Task: Add a condition where "Status category is not Closed" in unsolved tickets in your groups.
Action: Mouse moved to (530, 442)
Screenshot: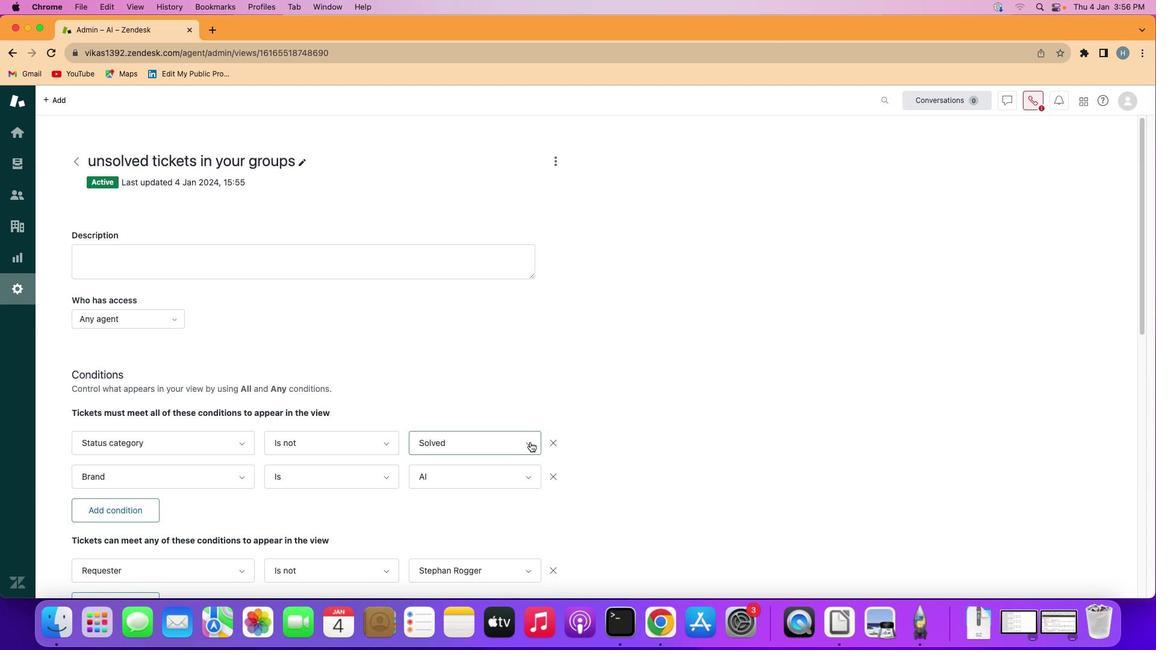 
Action: Mouse pressed left at (530, 442)
Screenshot: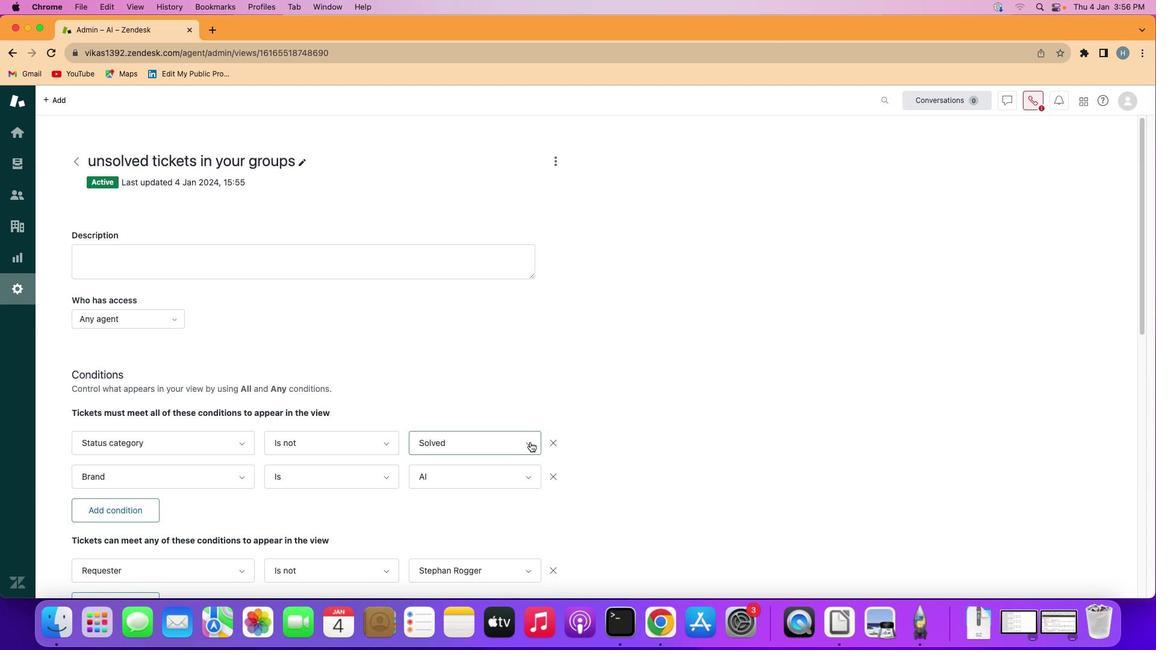 
Action: Mouse moved to (488, 568)
Screenshot: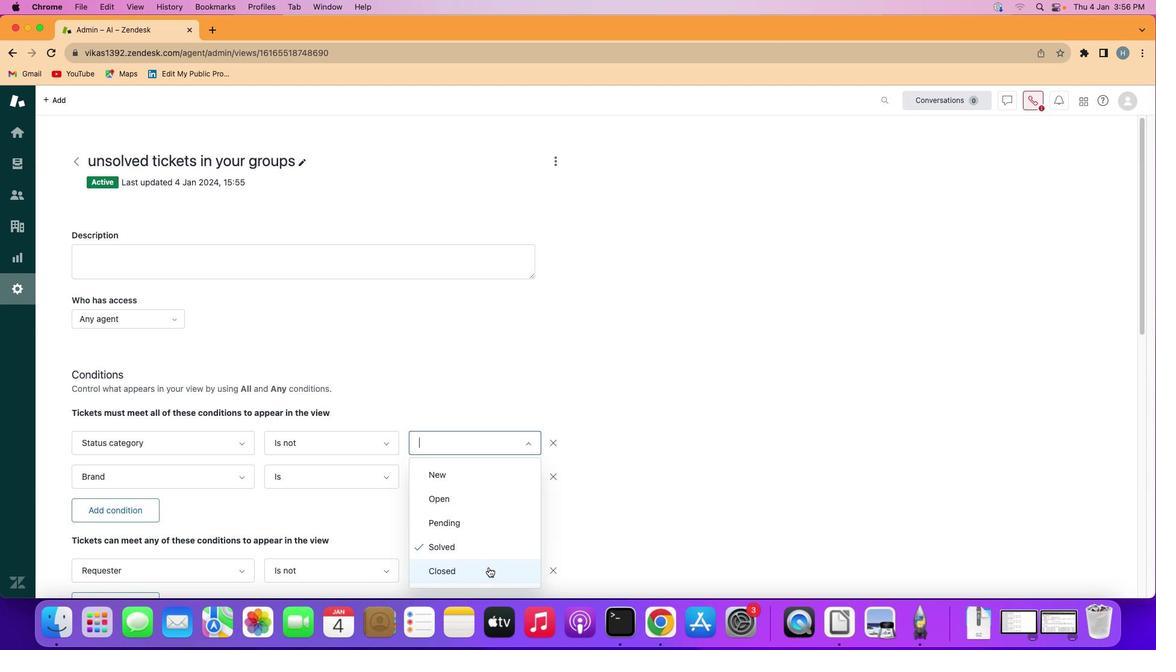 
Action: Mouse pressed left at (488, 568)
Screenshot: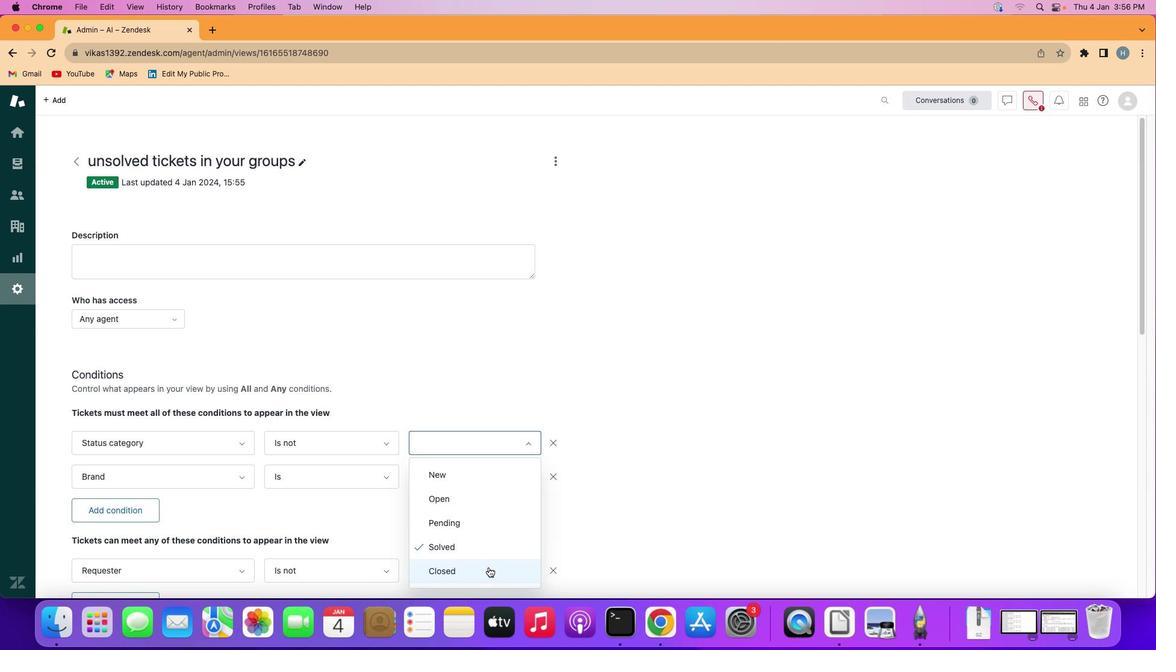 
Action: Mouse moved to (497, 516)
Screenshot: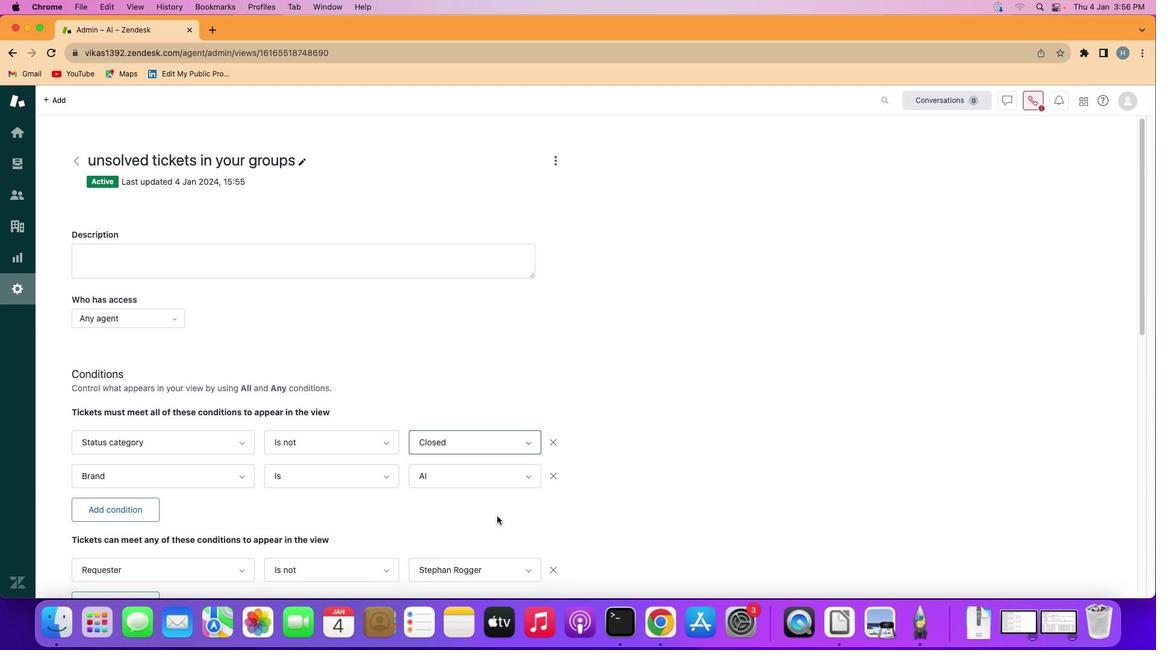 
Action: Mouse scrolled (497, 516) with delta (0, 0)
Screenshot: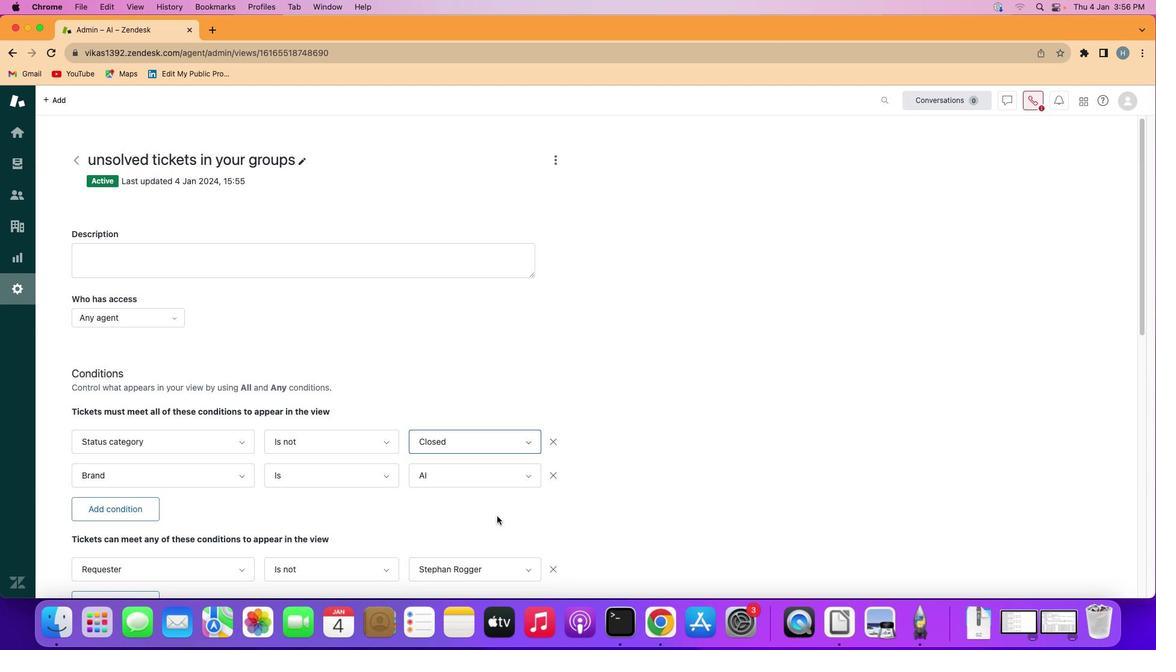 
Action: Mouse scrolled (497, 516) with delta (0, 0)
Screenshot: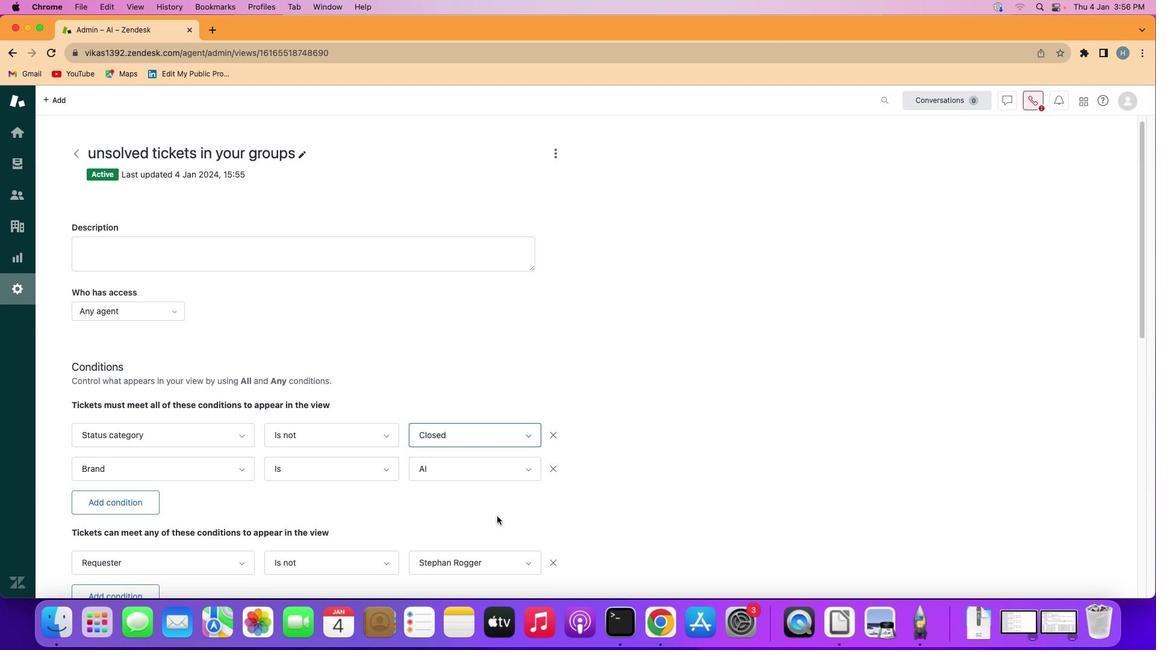 
Action: Mouse scrolled (497, 516) with delta (0, 0)
Screenshot: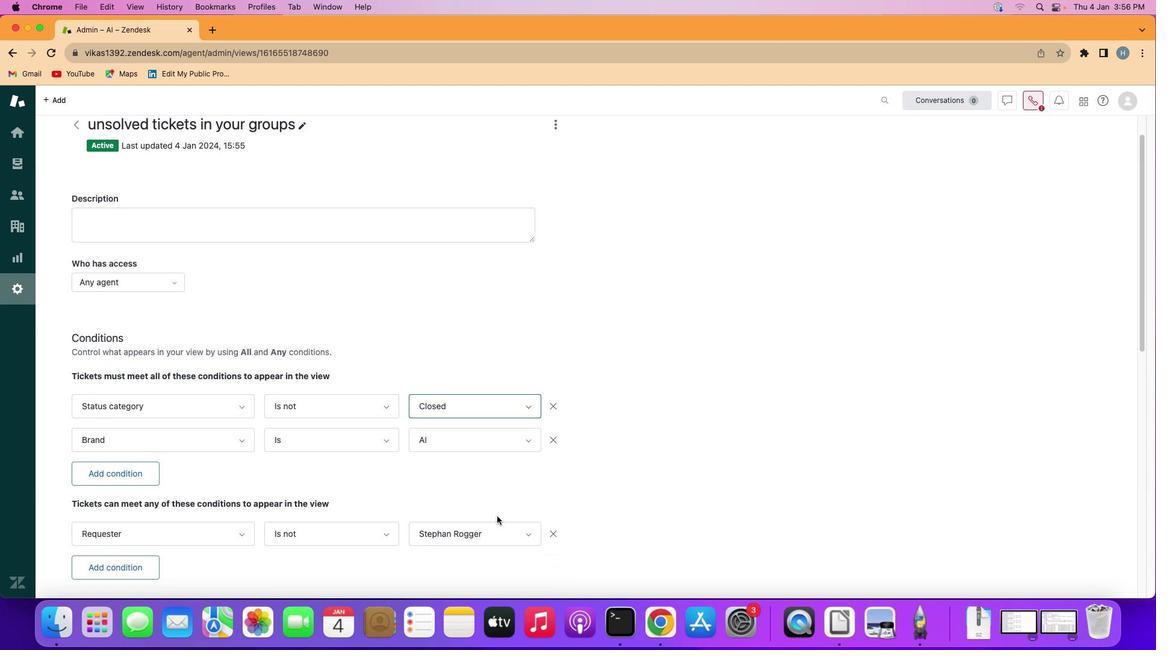 
Action: Mouse scrolled (497, 516) with delta (0, 0)
Screenshot: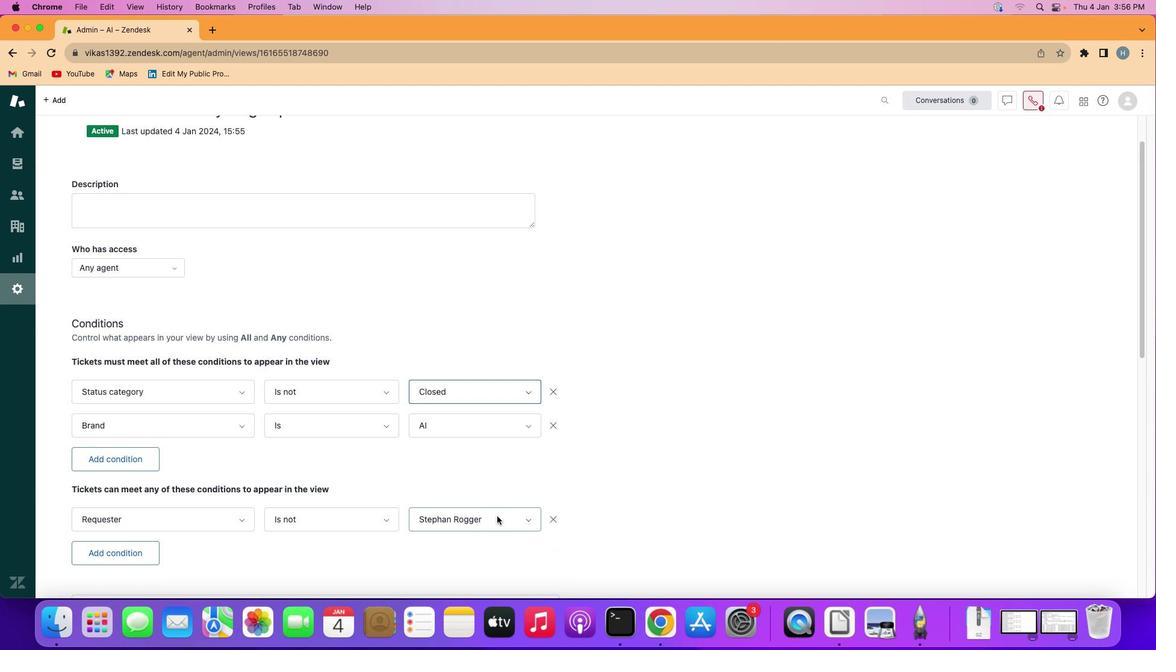 
Action: Mouse scrolled (497, 516) with delta (0, 1)
Screenshot: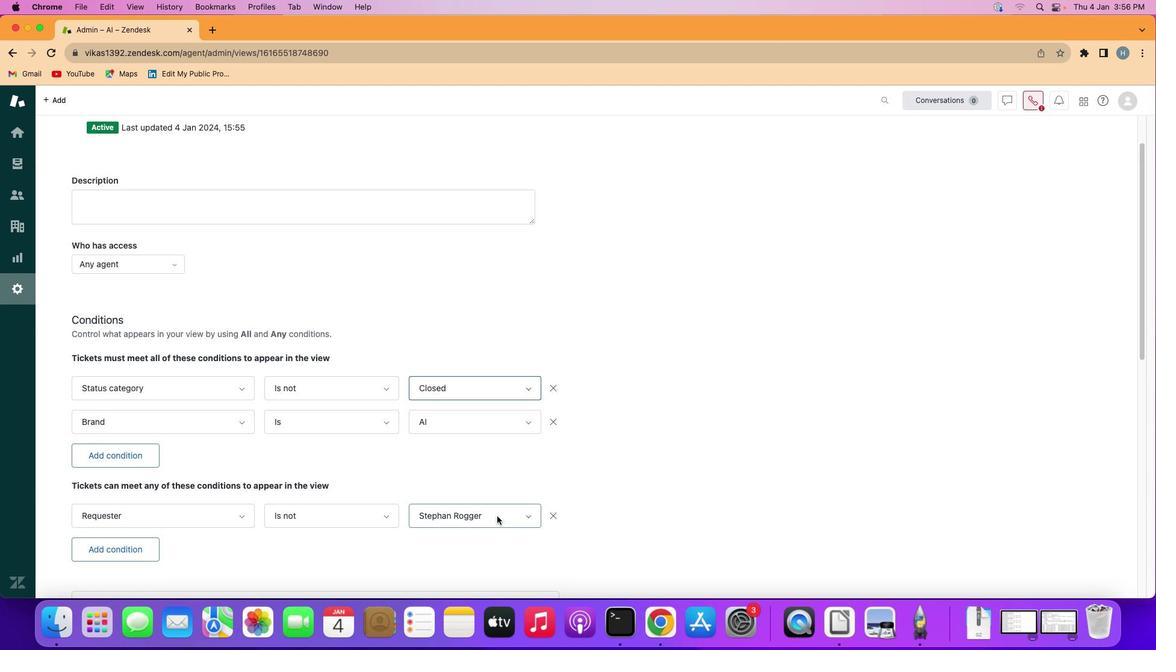
Action: Mouse scrolled (497, 516) with delta (0, -1)
Screenshot: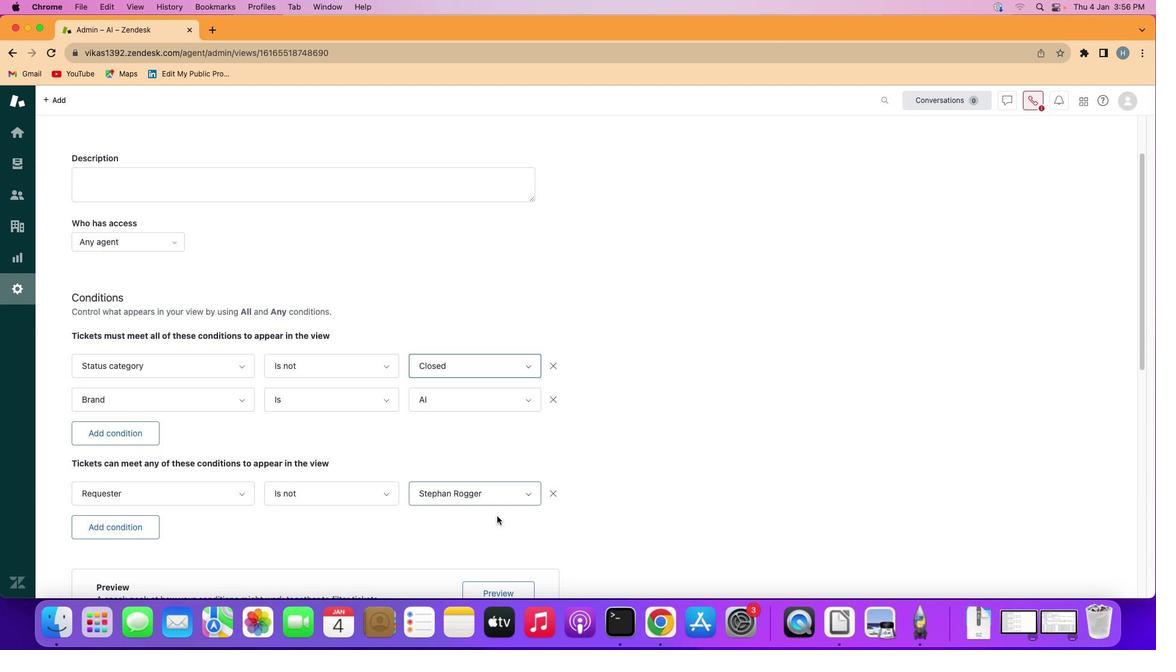 
Action: Mouse scrolled (497, 516) with delta (0, -1)
Screenshot: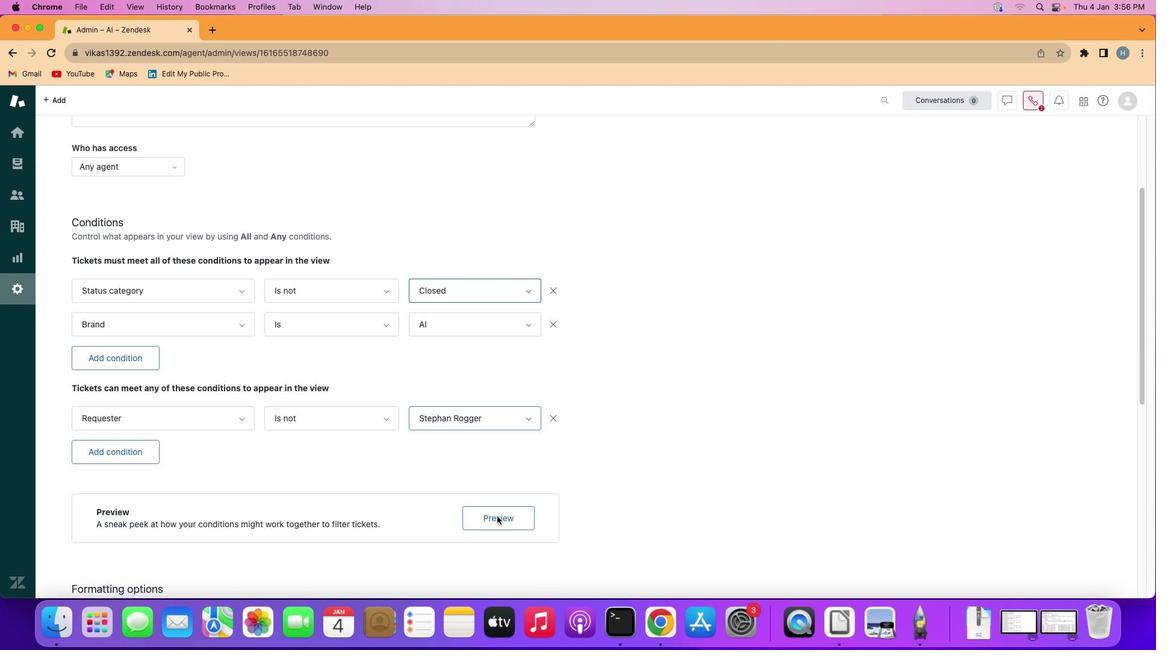 
Action: Mouse scrolled (497, 516) with delta (0, -3)
Screenshot: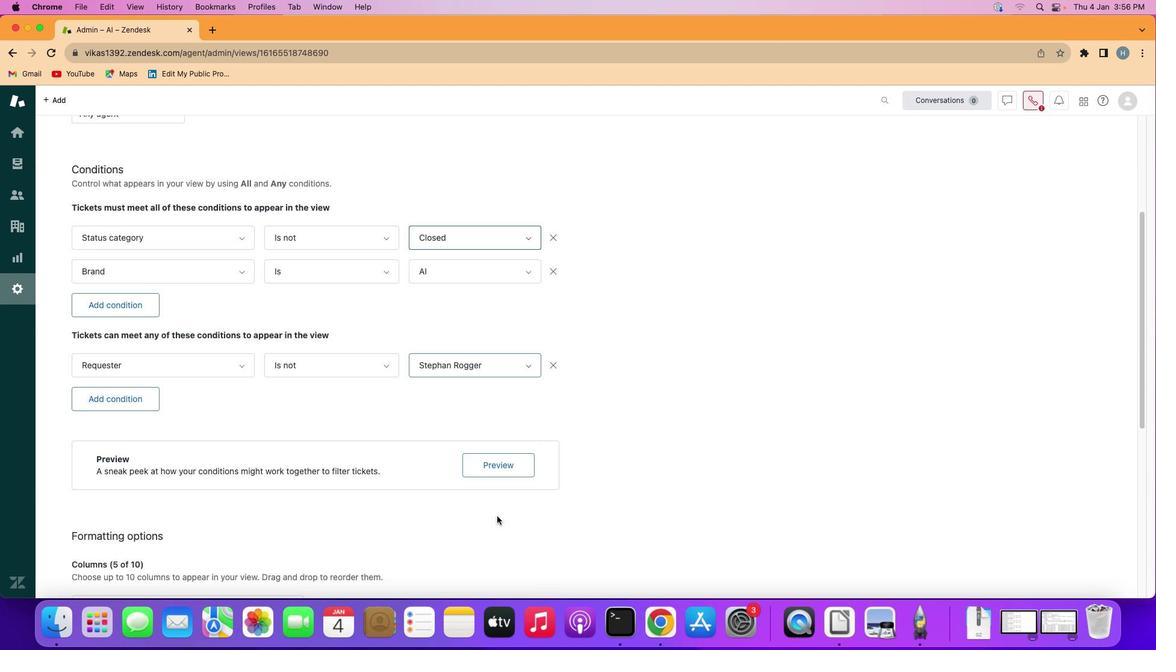 
Action: Mouse scrolled (497, 516) with delta (0, -3)
Screenshot: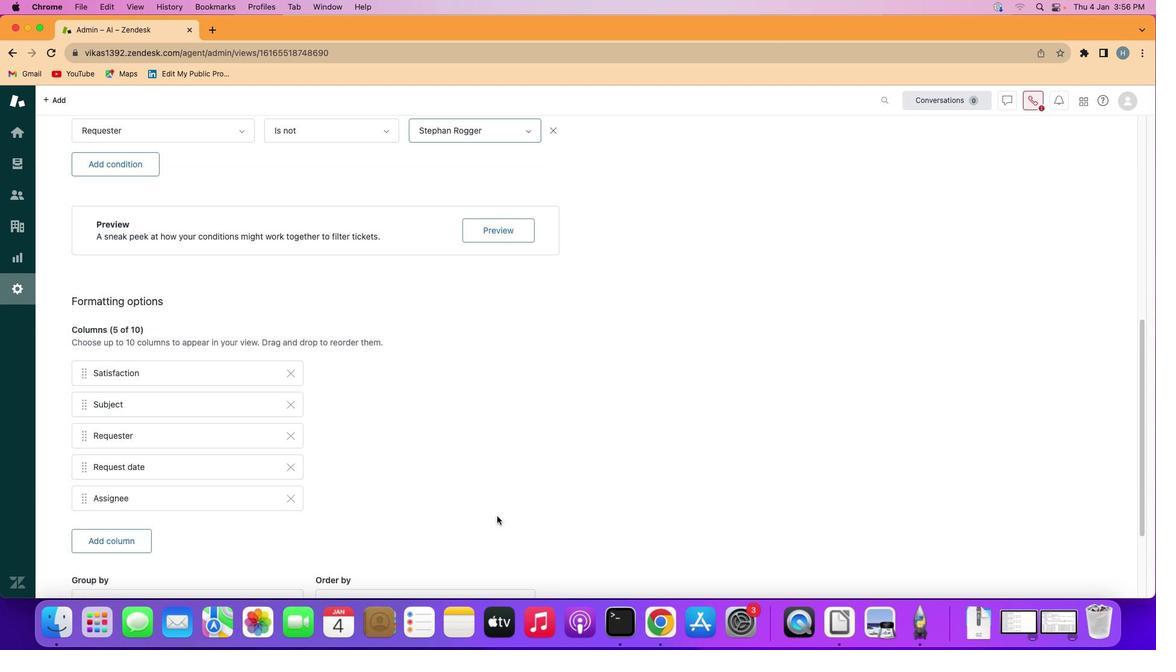 
Action: Mouse scrolled (497, 516) with delta (0, 0)
Screenshot: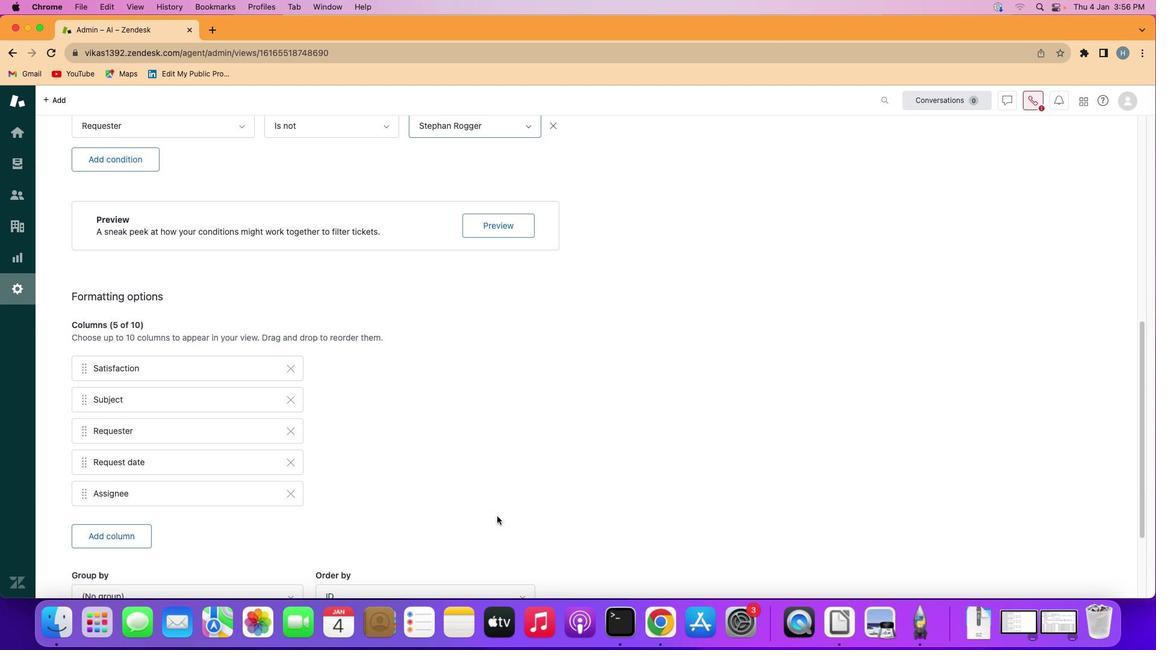 
Action: Mouse scrolled (497, 516) with delta (0, 0)
Screenshot: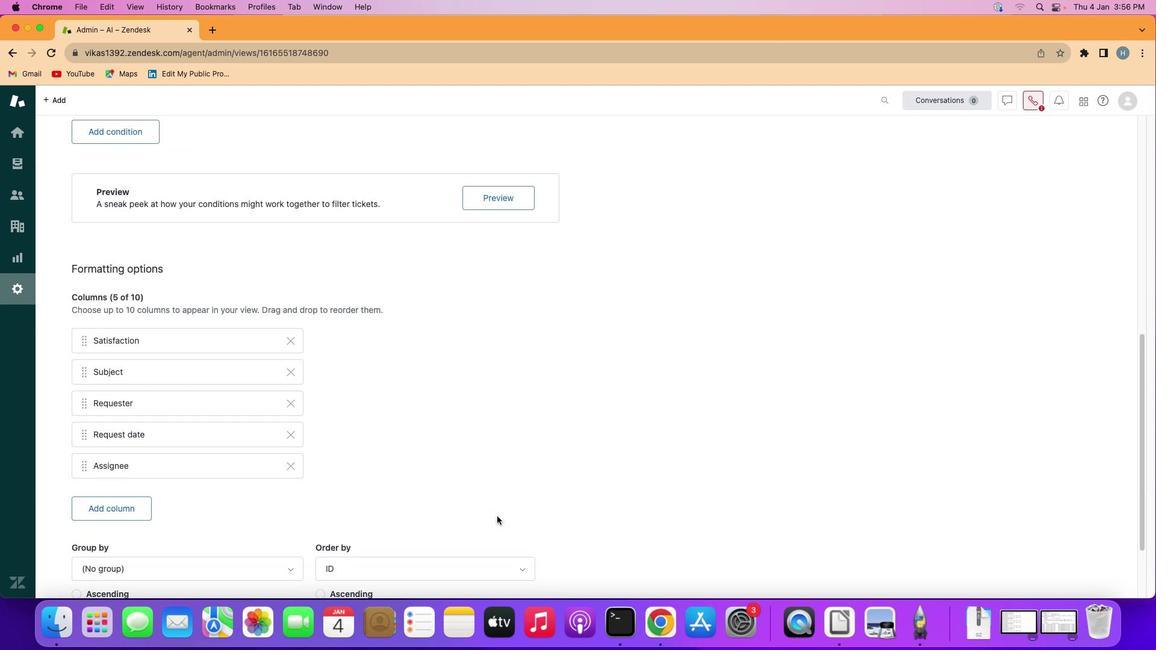 
Action: Mouse scrolled (497, 516) with delta (0, -1)
Screenshot: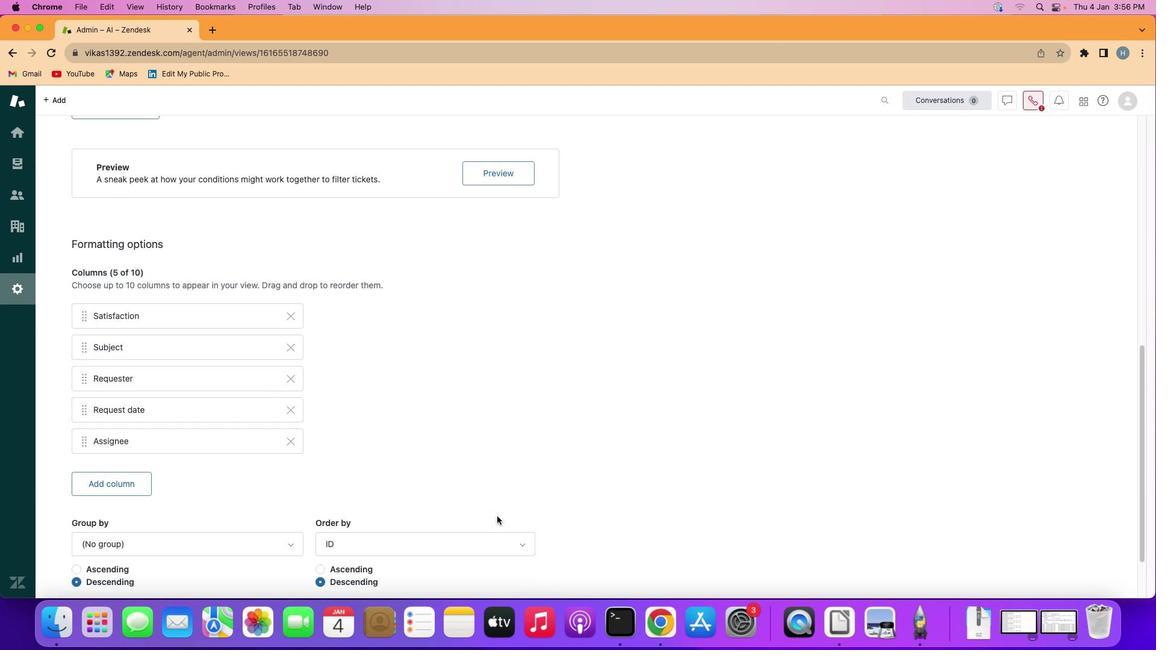 
Action: Mouse scrolled (497, 516) with delta (0, -2)
Screenshot: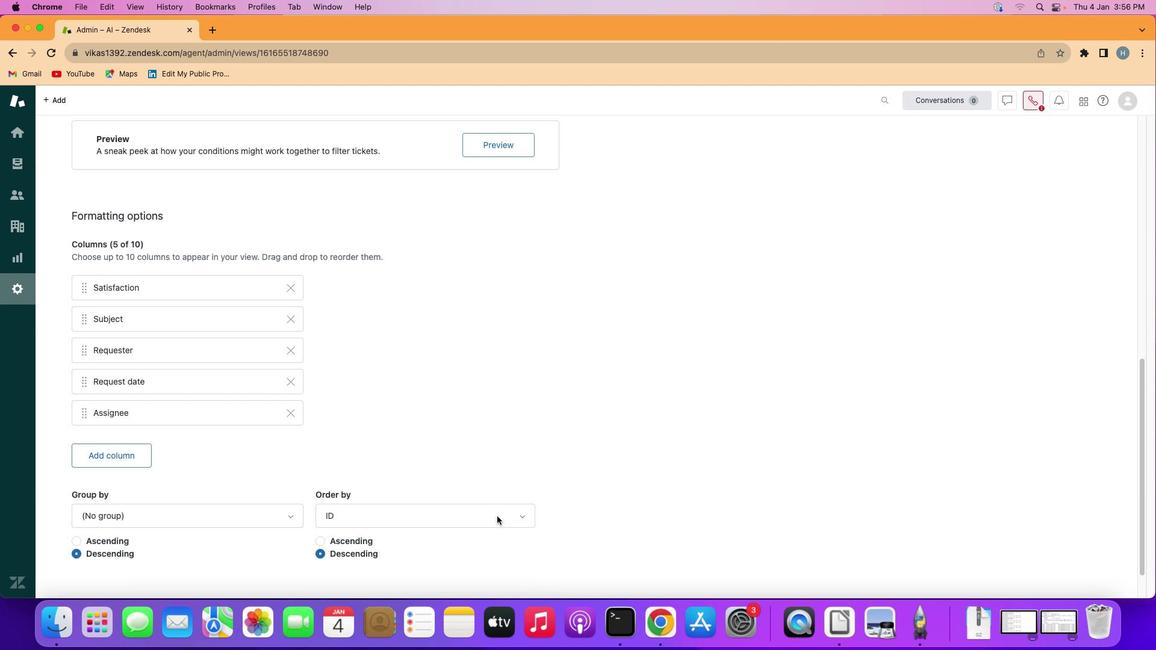 
Action: Mouse scrolled (497, 516) with delta (0, -3)
Screenshot: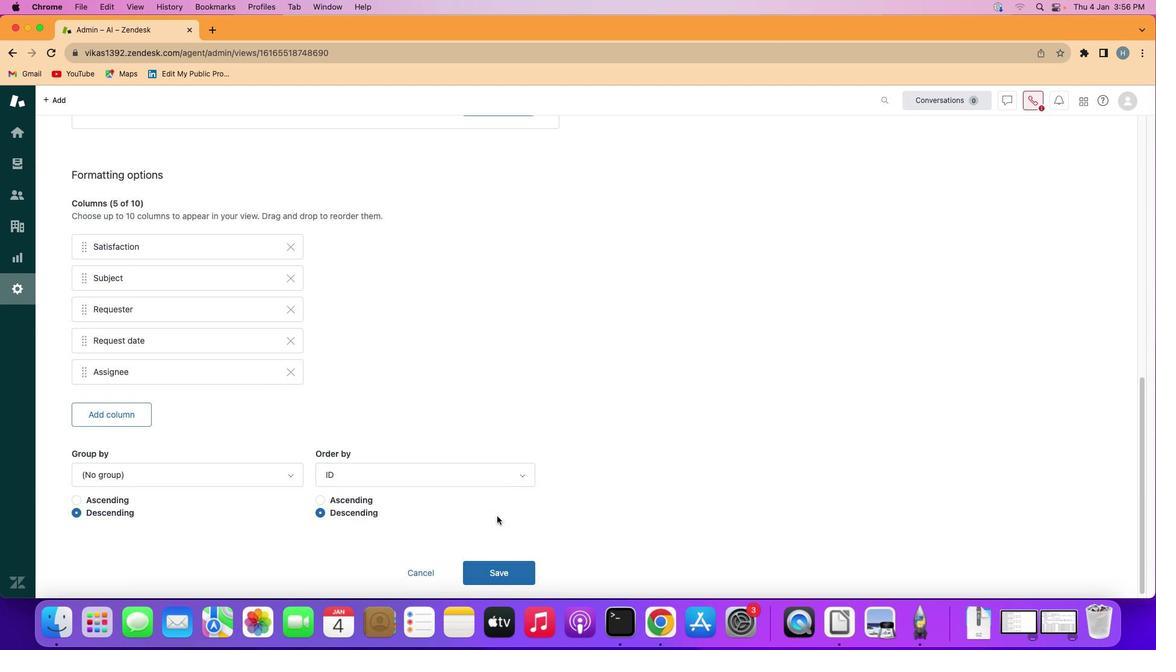 
Action: Mouse scrolled (497, 516) with delta (0, -3)
Screenshot: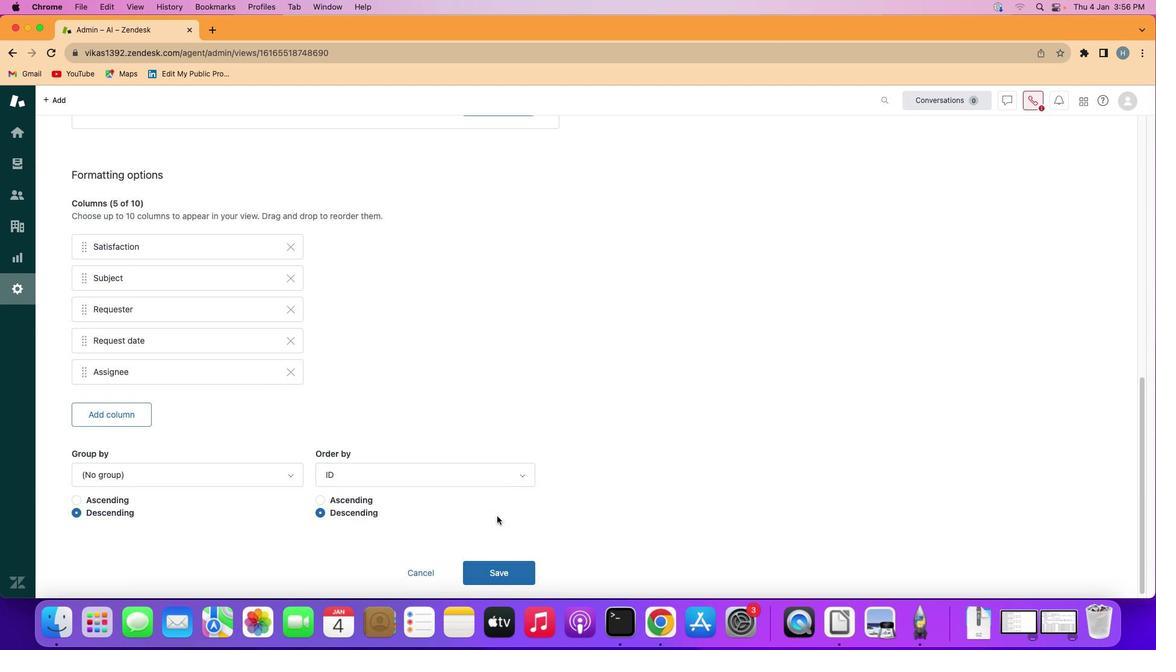 
Action: Mouse moved to (502, 562)
Screenshot: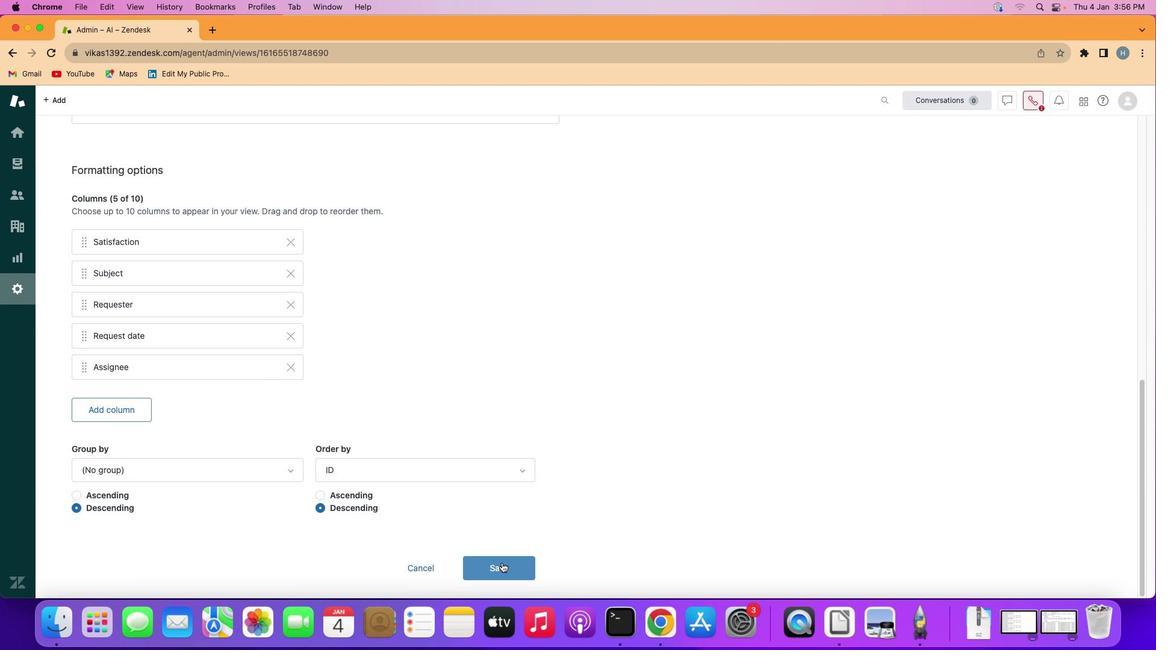 
Action: Mouse pressed left at (502, 562)
Screenshot: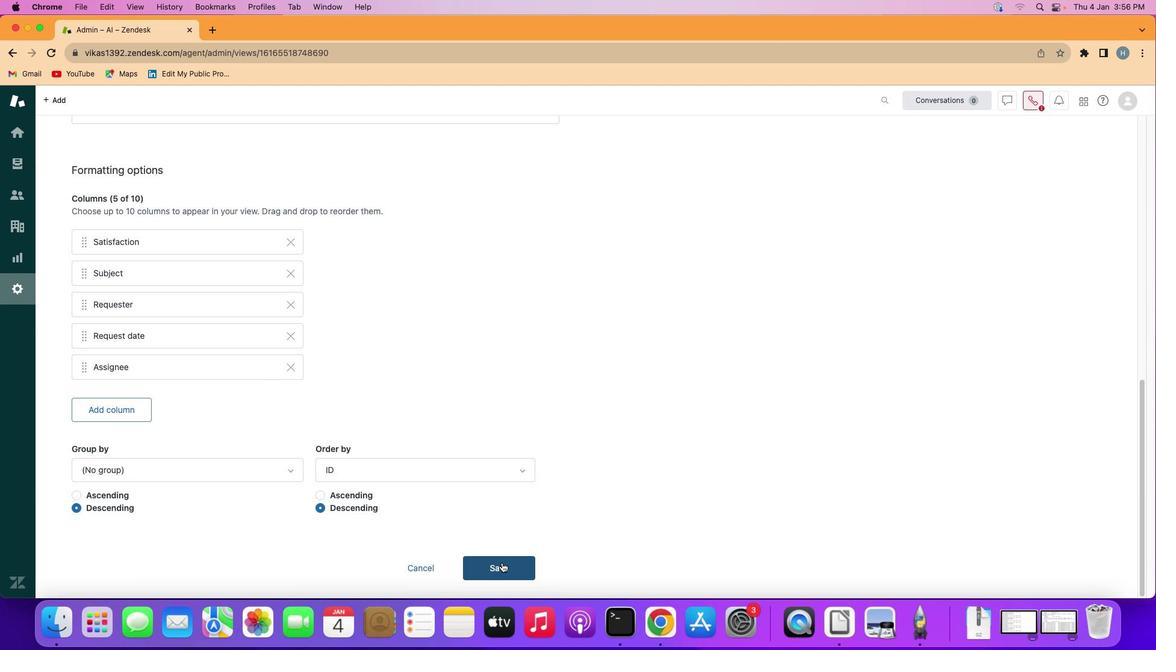 
Action: Mouse moved to (537, 414)
Screenshot: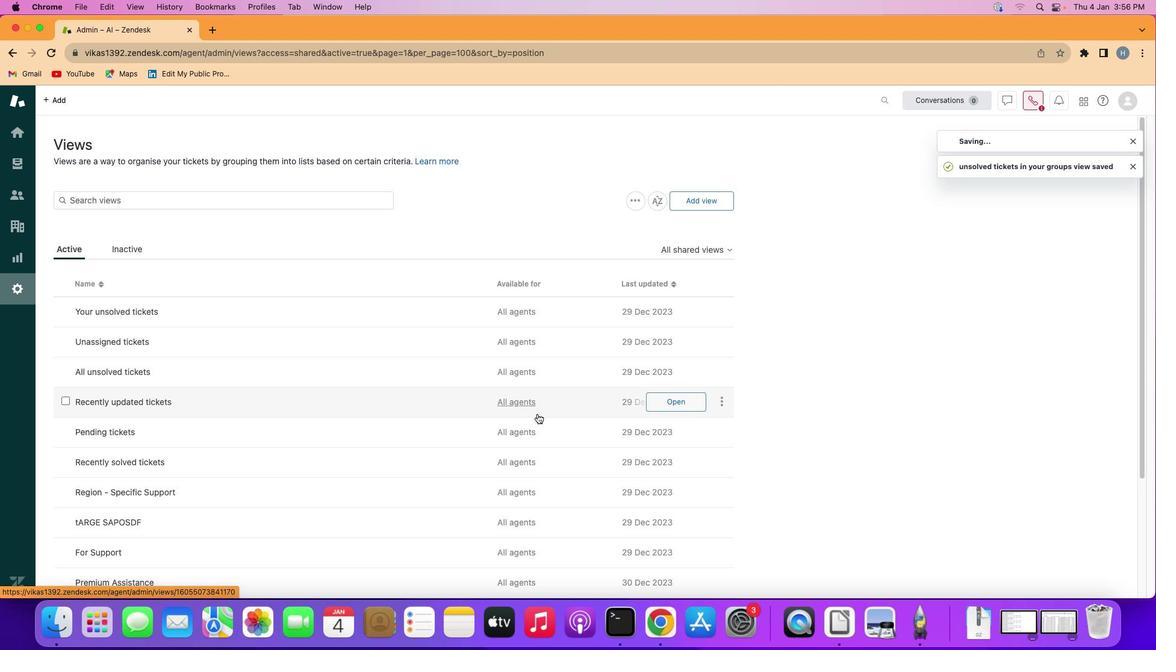 
